 Task: Look for products in the category "Cereal" from Sprouts only.
Action: Mouse moved to (696, 240)
Screenshot: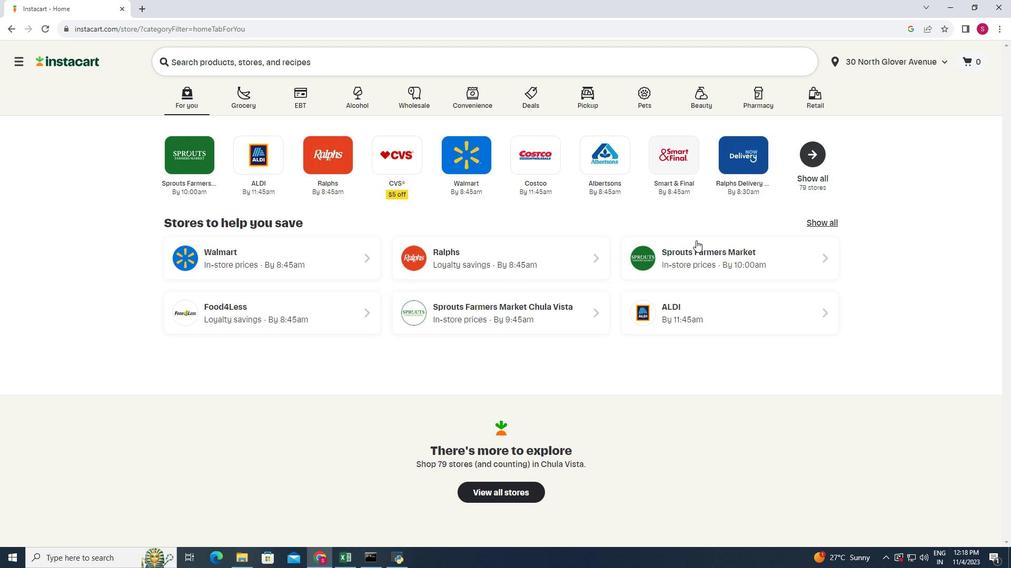 
Action: Mouse pressed left at (696, 240)
Screenshot: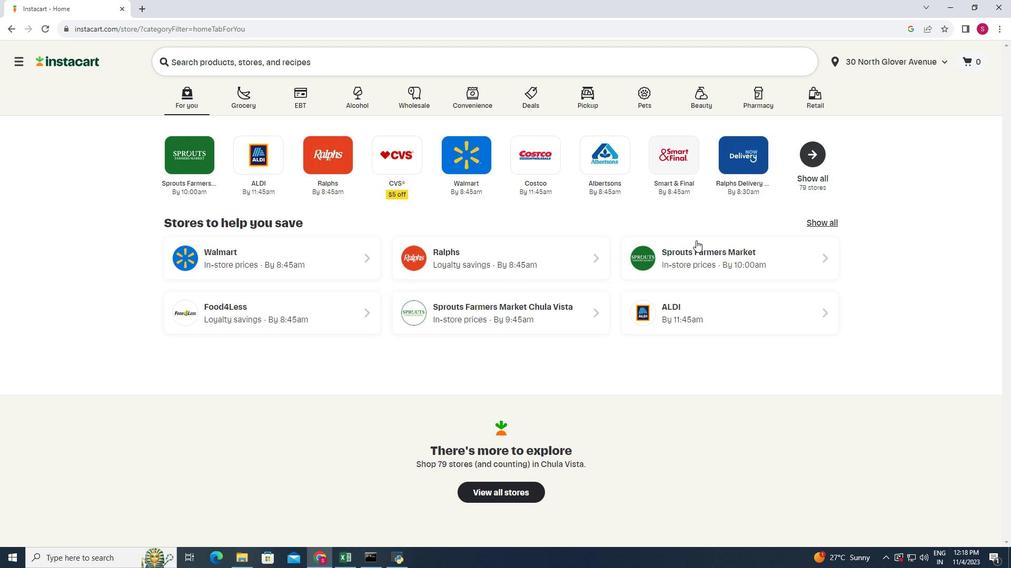 
Action: Mouse moved to (59, 328)
Screenshot: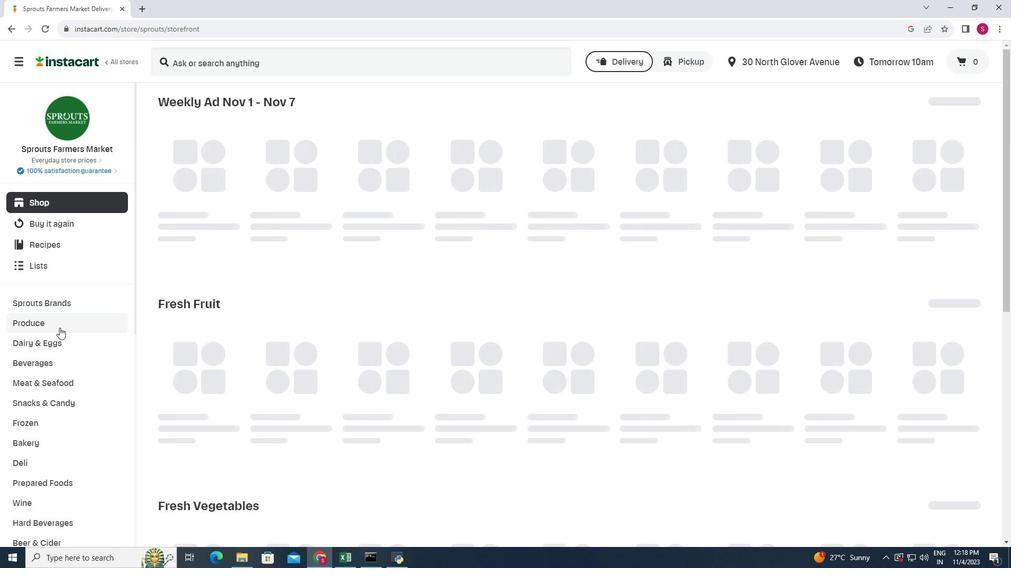 
Action: Mouse scrolled (59, 327) with delta (0, 0)
Screenshot: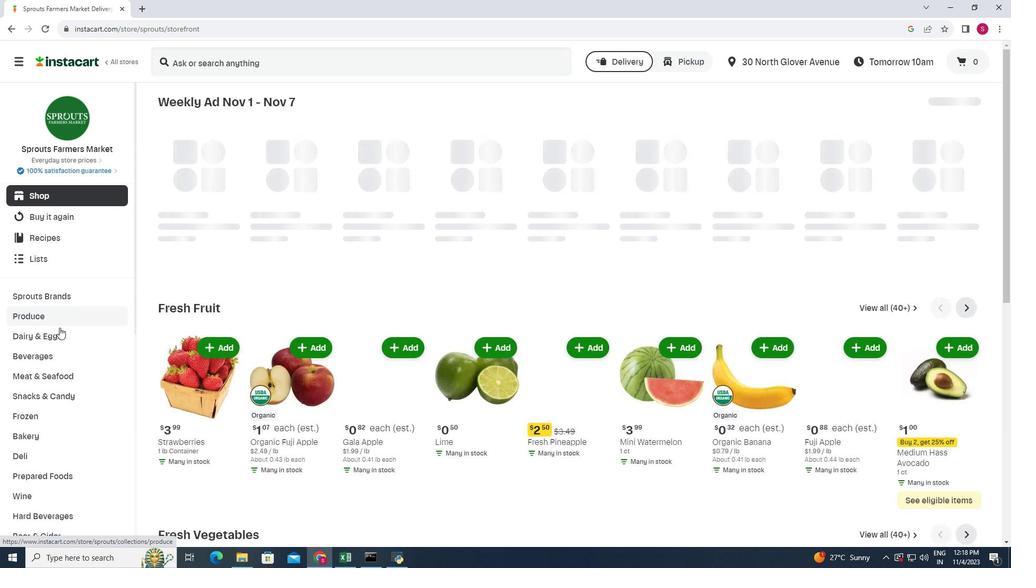 
Action: Mouse scrolled (59, 327) with delta (0, 0)
Screenshot: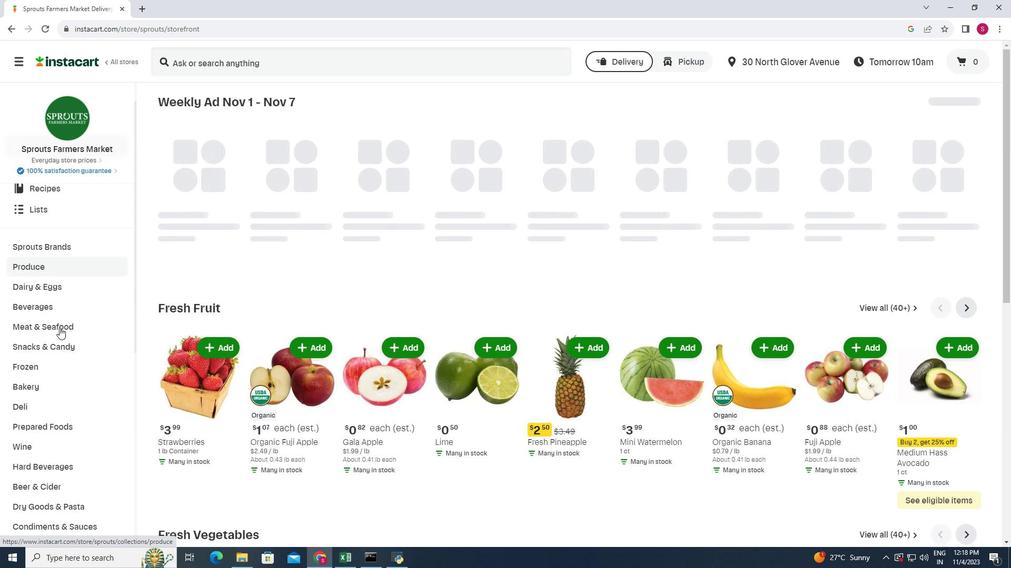 
Action: Mouse scrolled (59, 327) with delta (0, 0)
Screenshot: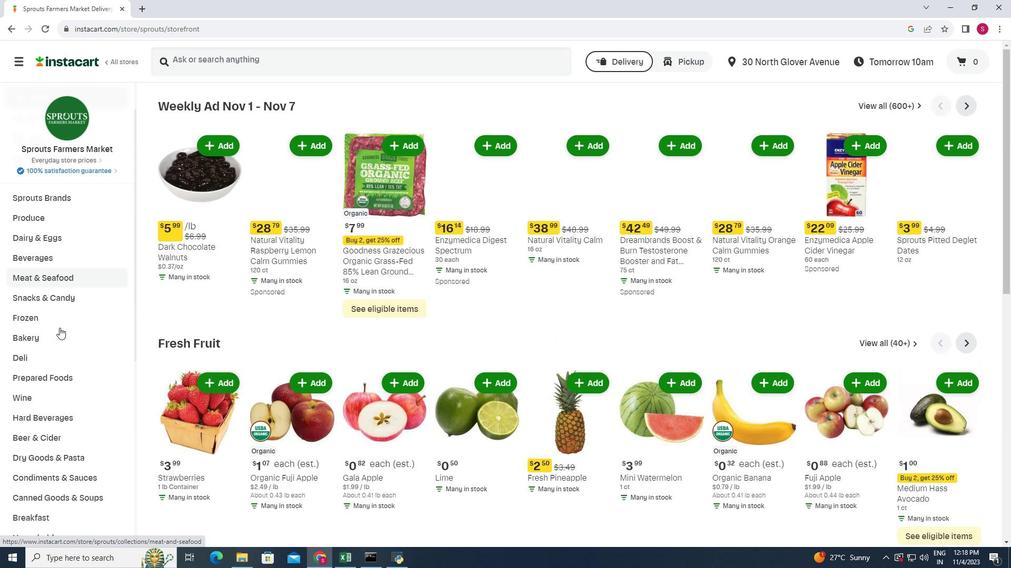 
Action: Mouse moved to (68, 324)
Screenshot: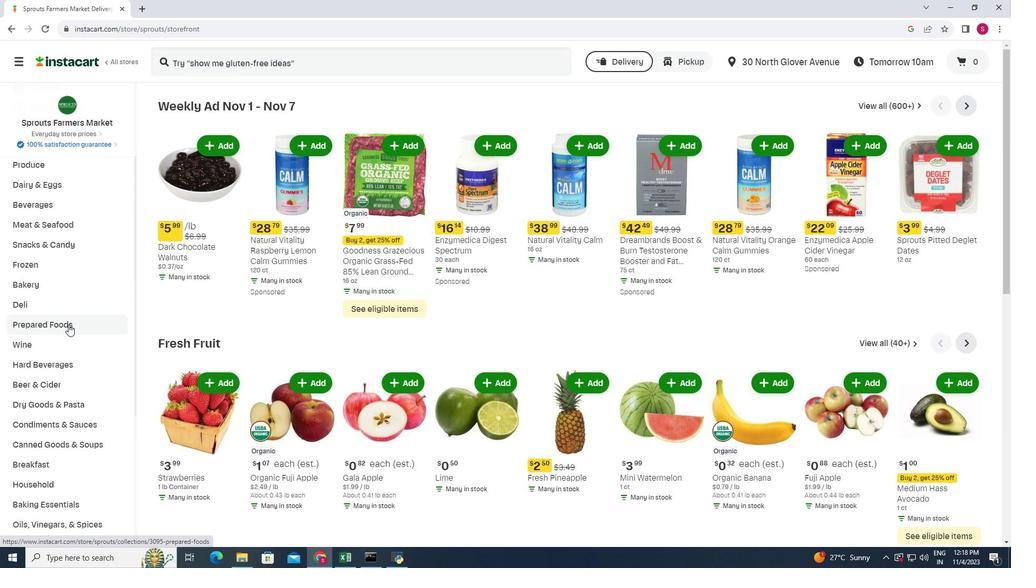 
Action: Mouse scrolled (68, 324) with delta (0, 0)
Screenshot: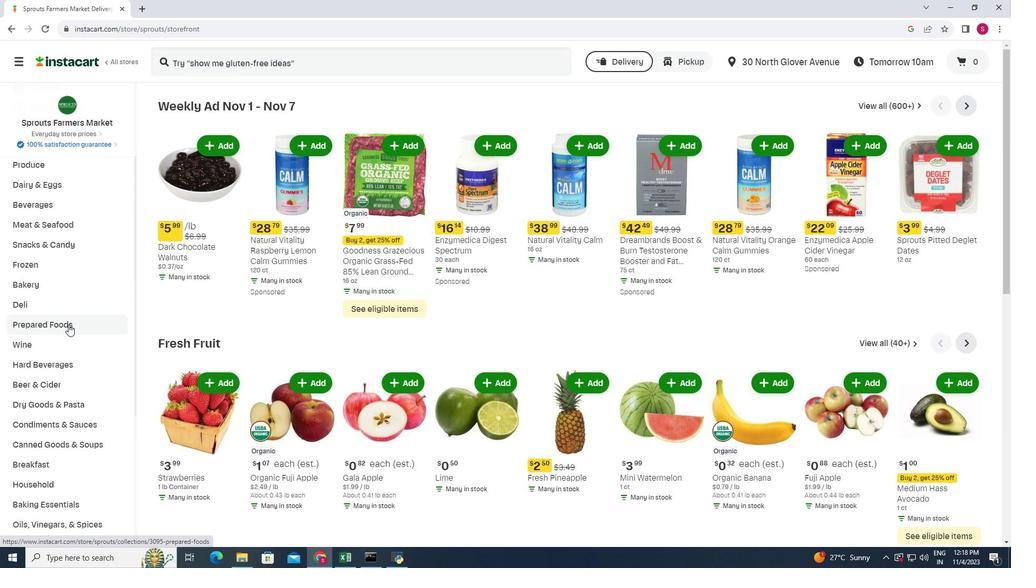 
Action: Mouse moved to (54, 408)
Screenshot: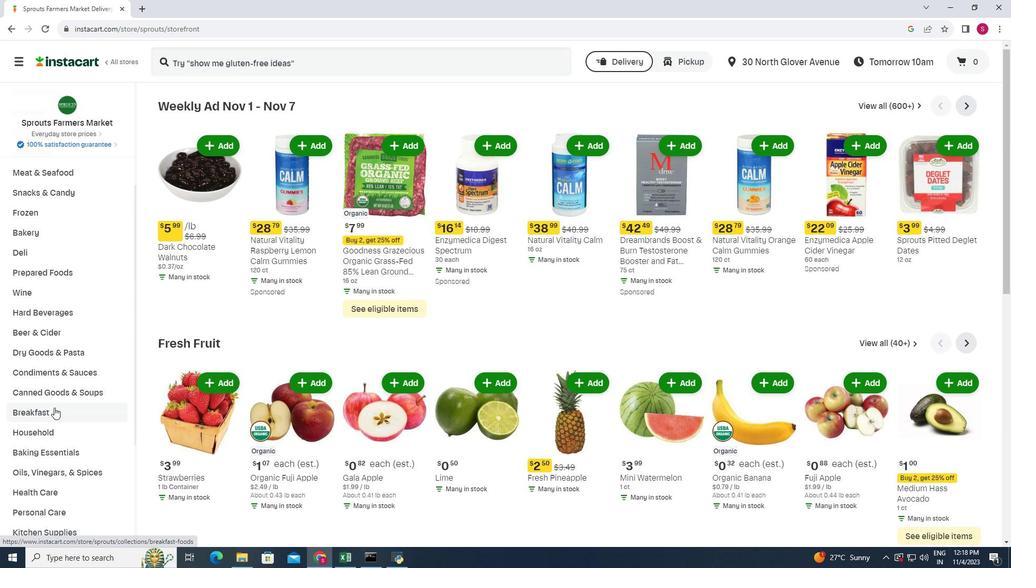 
Action: Mouse pressed left at (54, 408)
Screenshot: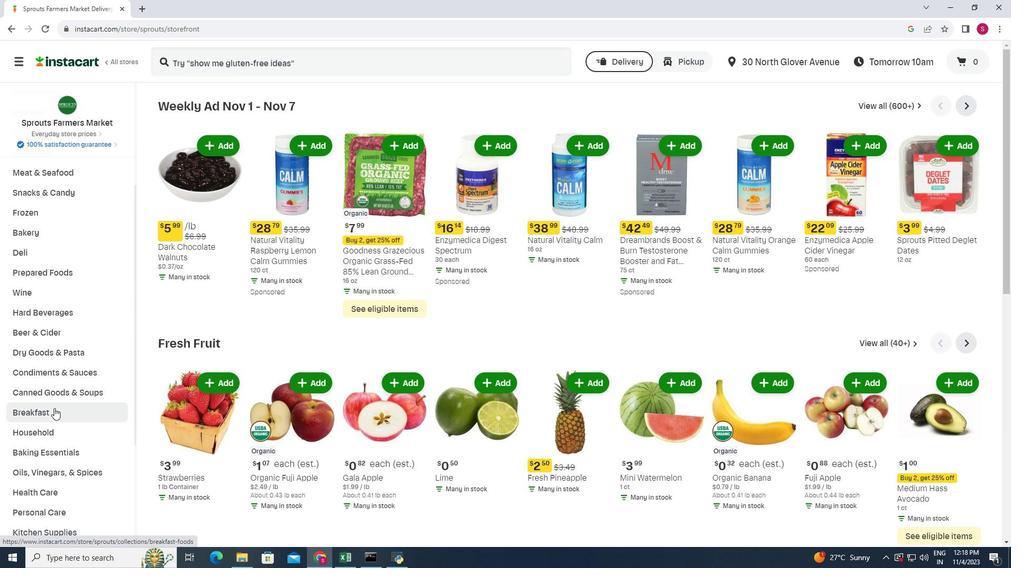 
Action: Mouse moved to (778, 129)
Screenshot: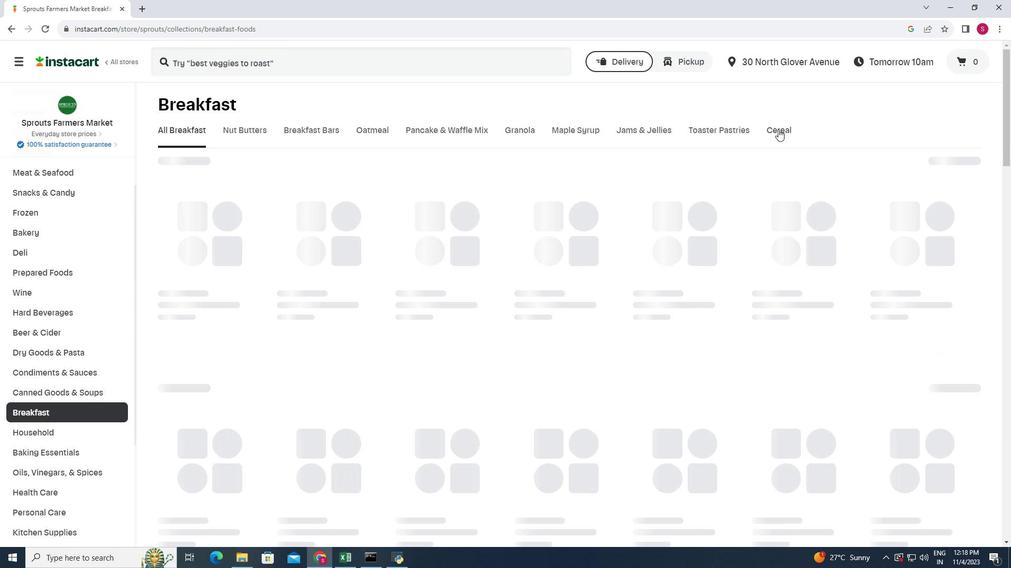 
Action: Mouse pressed left at (778, 129)
Screenshot: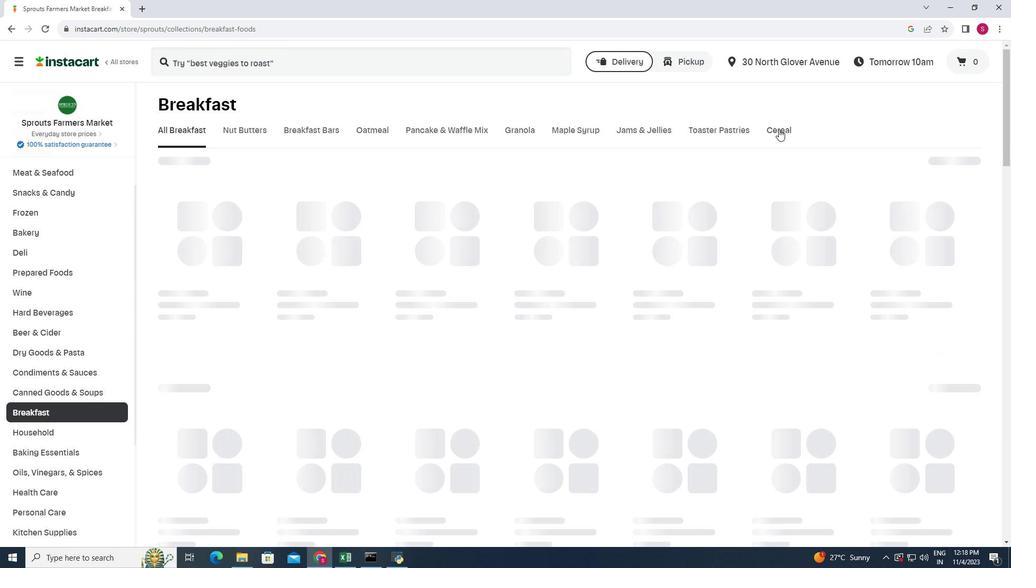 
Action: Mouse moved to (420, 164)
Screenshot: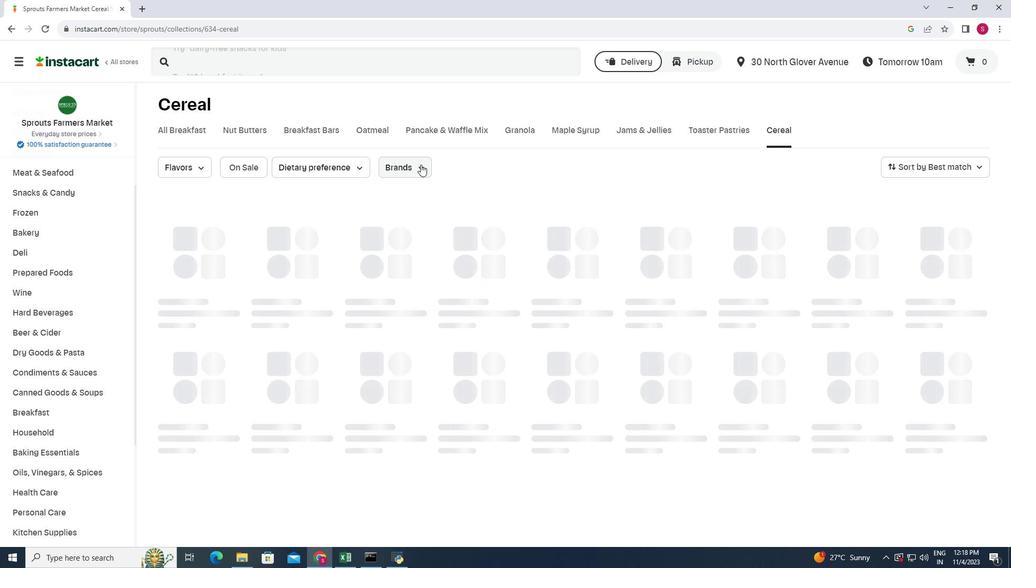 
Action: Mouse pressed left at (420, 164)
Screenshot: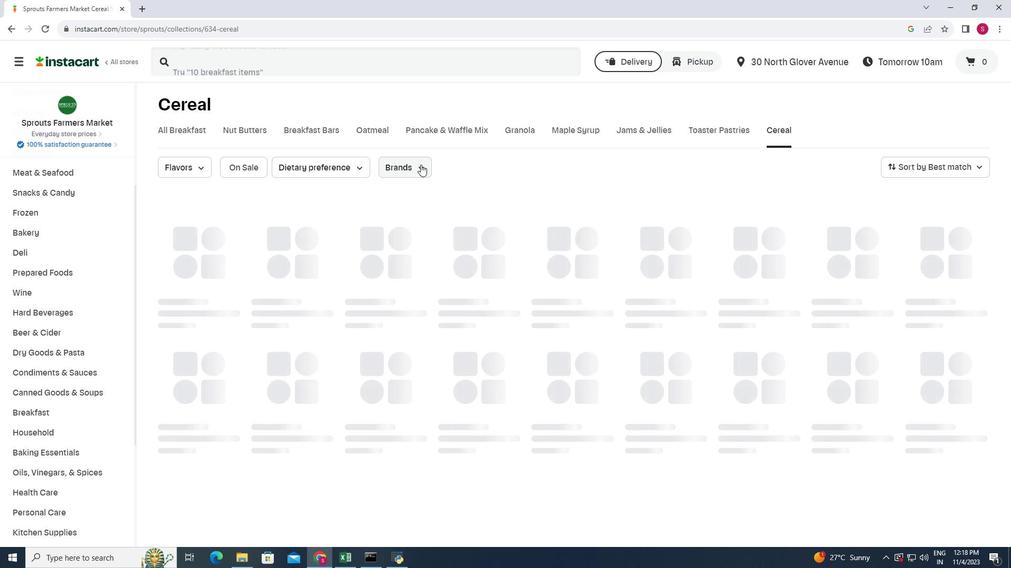 
Action: Mouse moved to (436, 203)
Screenshot: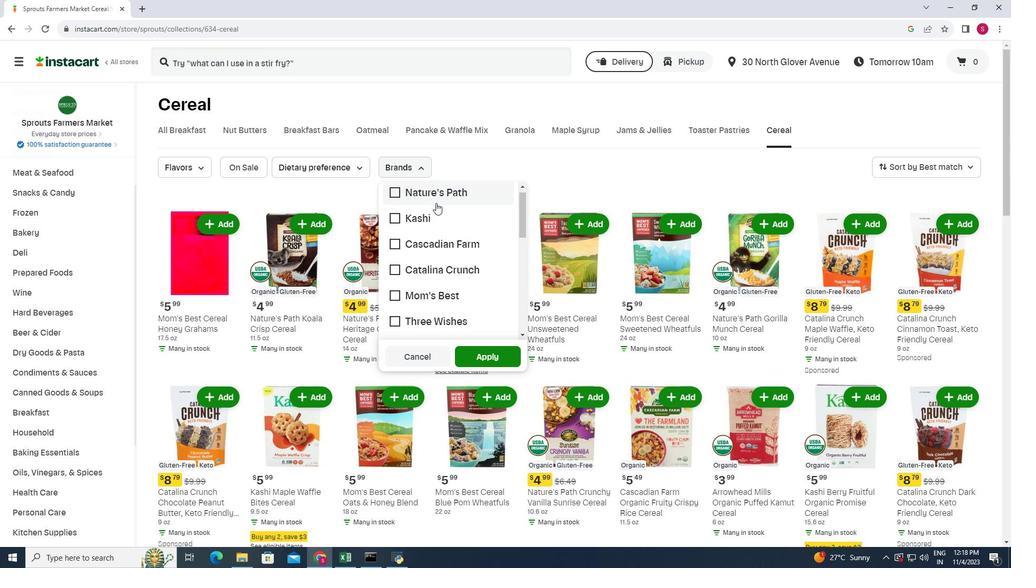 
Action: Mouse scrolled (436, 202) with delta (0, 0)
Screenshot: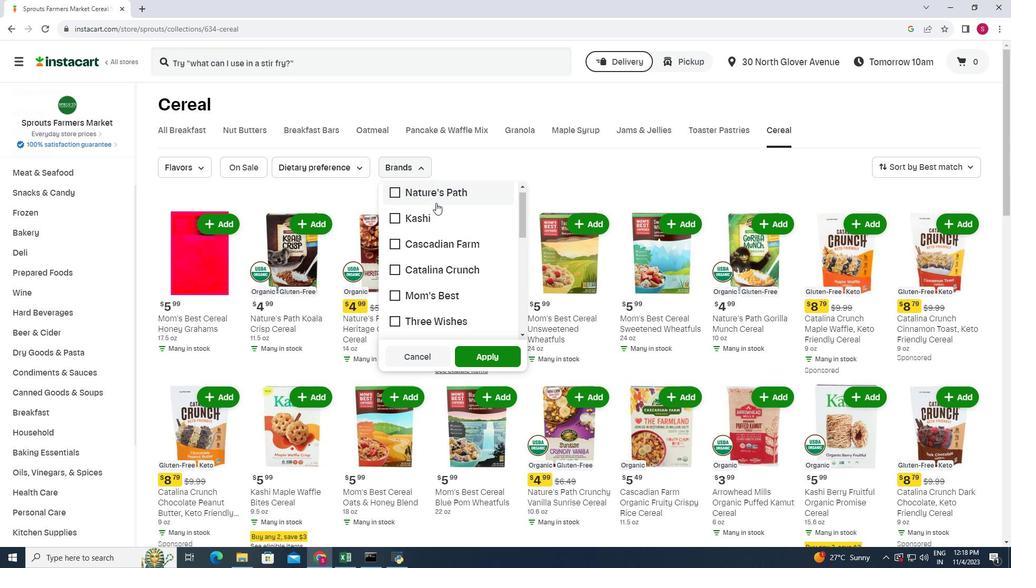 
Action: Mouse moved to (436, 204)
Screenshot: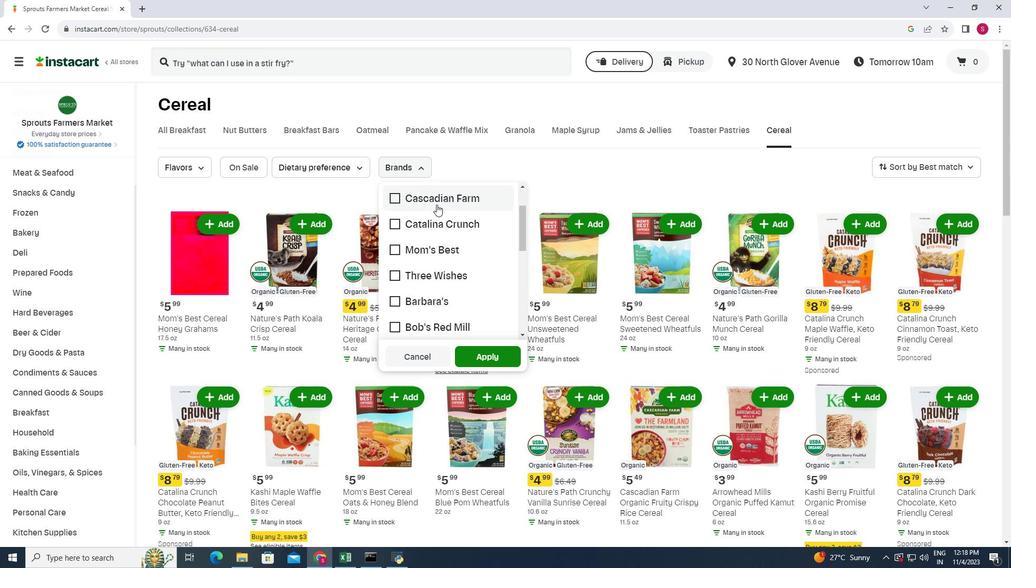 
Action: Mouse scrolled (436, 204) with delta (0, 0)
Screenshot: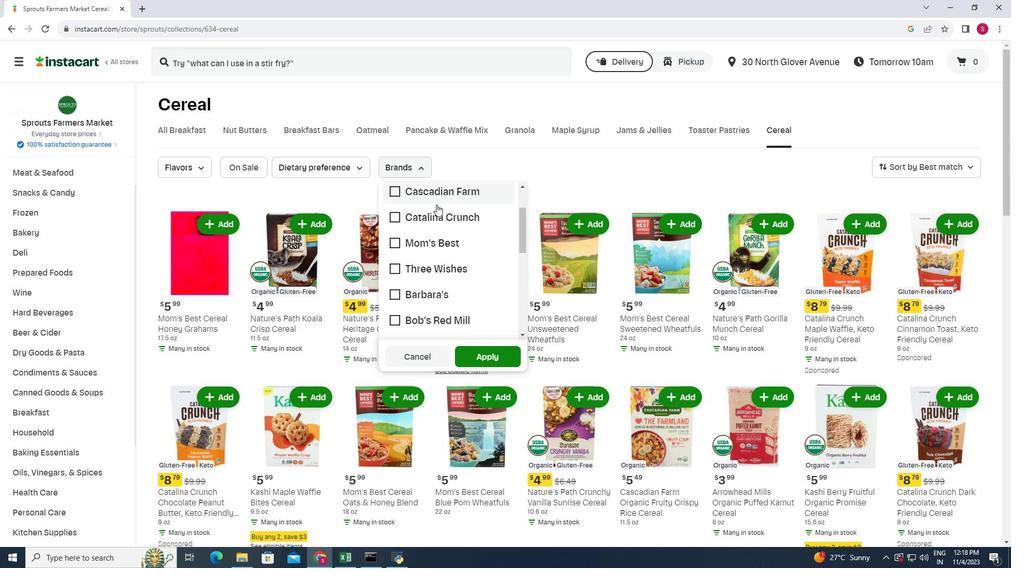 
Action: Mouse moved to (437, 205)
Screenshot: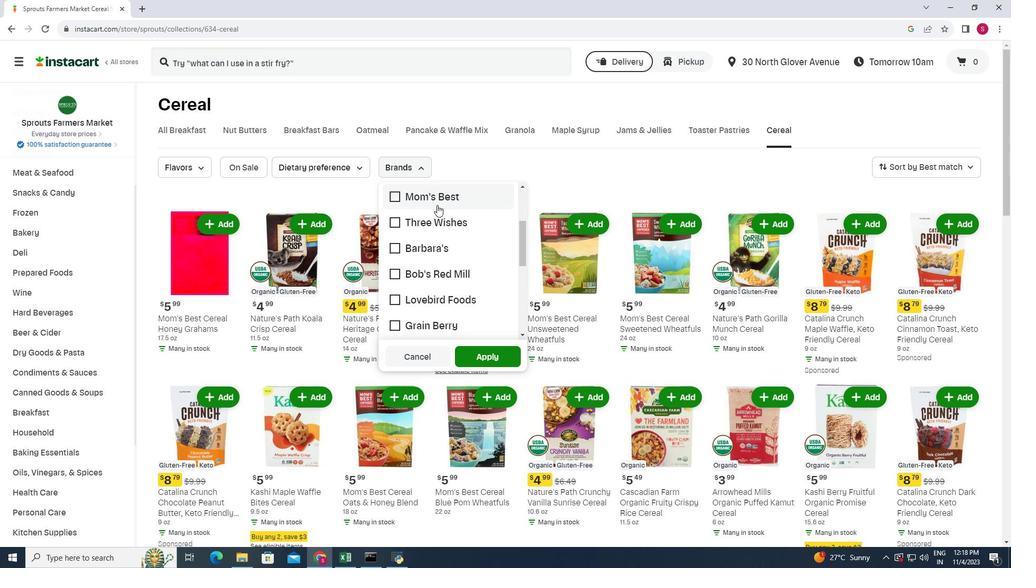 
Action: Mouse scrolled (437, 204) with delta (0, 0)
Screenshot: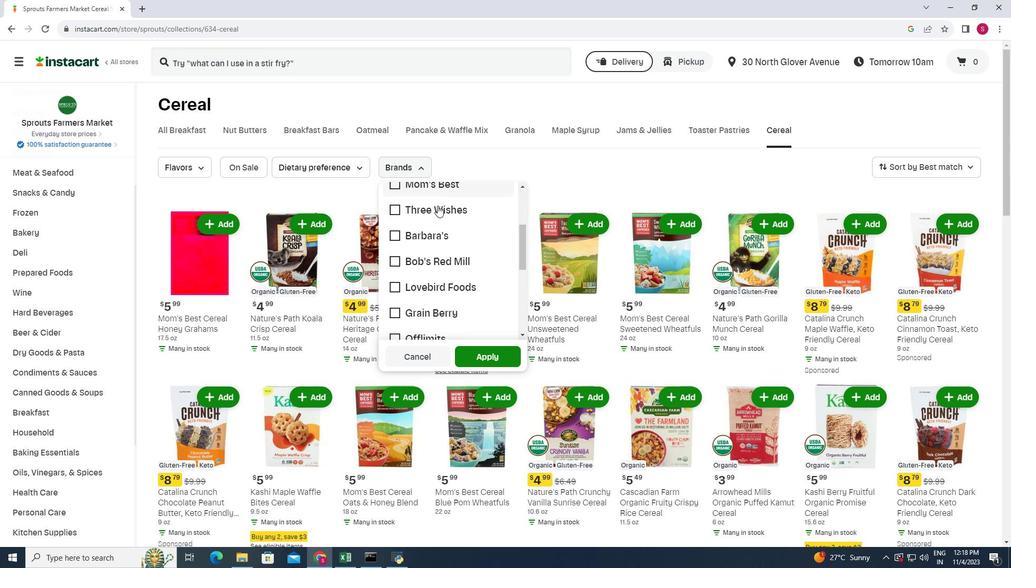
Action: Mouse moved to (439, 207)
Screenshot: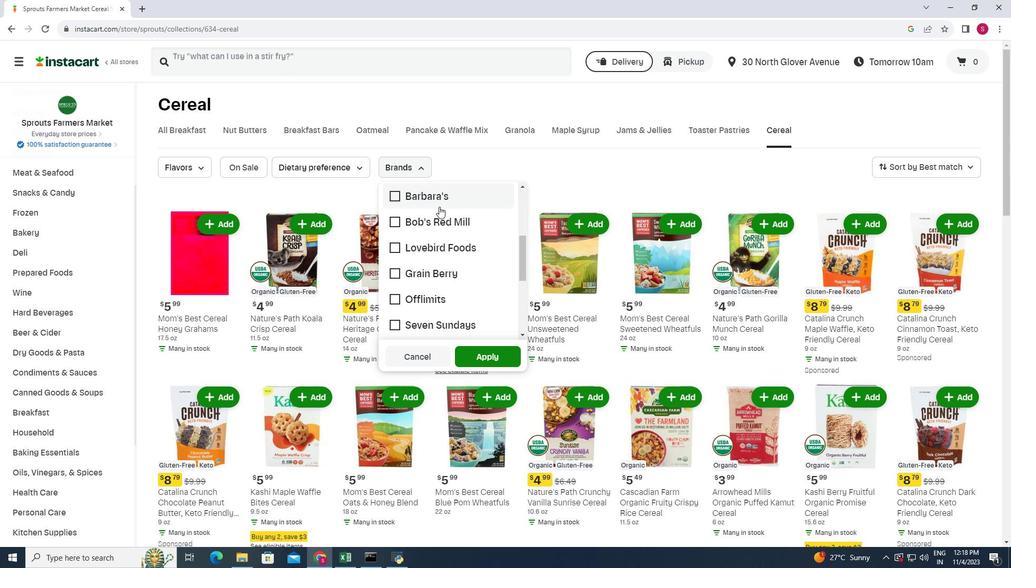 
Action: Mouse scrolled (439, 206) with delta (0, 0)
Screenshot: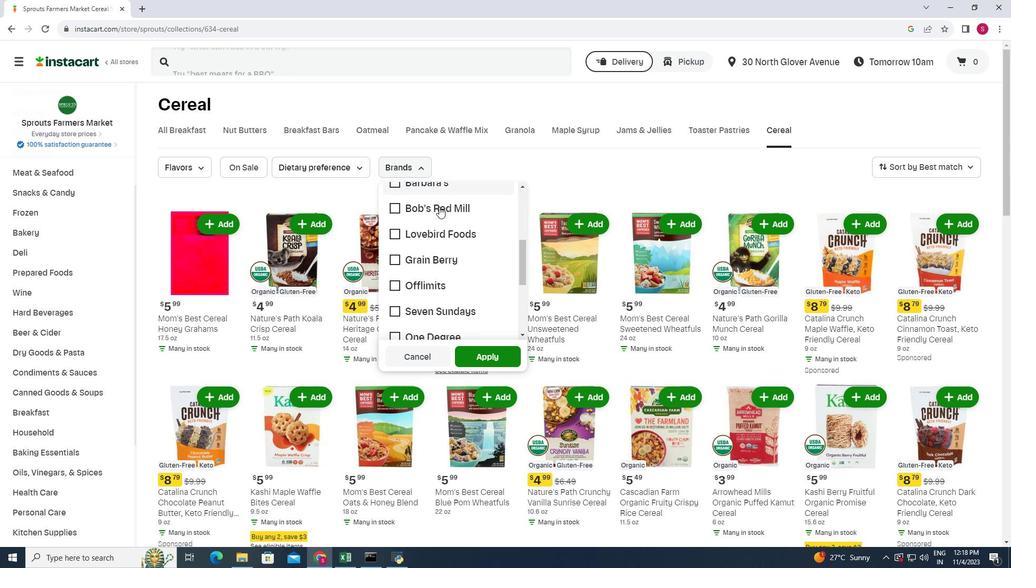 
Action: Mouse moved to (439, 207)
Screenshot: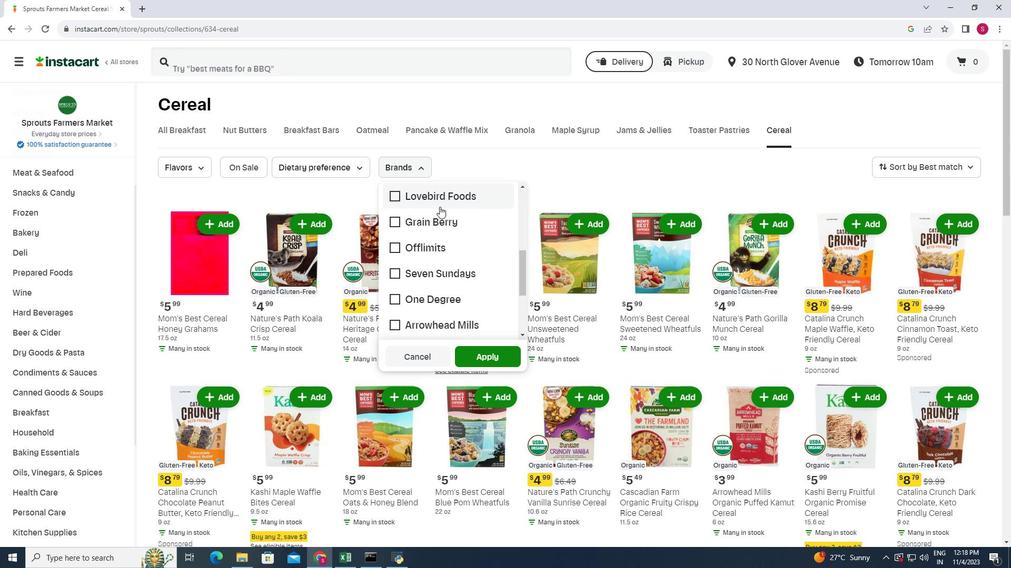 
Action: Mouse scrolled (439, 206) with delta (0, 0)
Screenshot: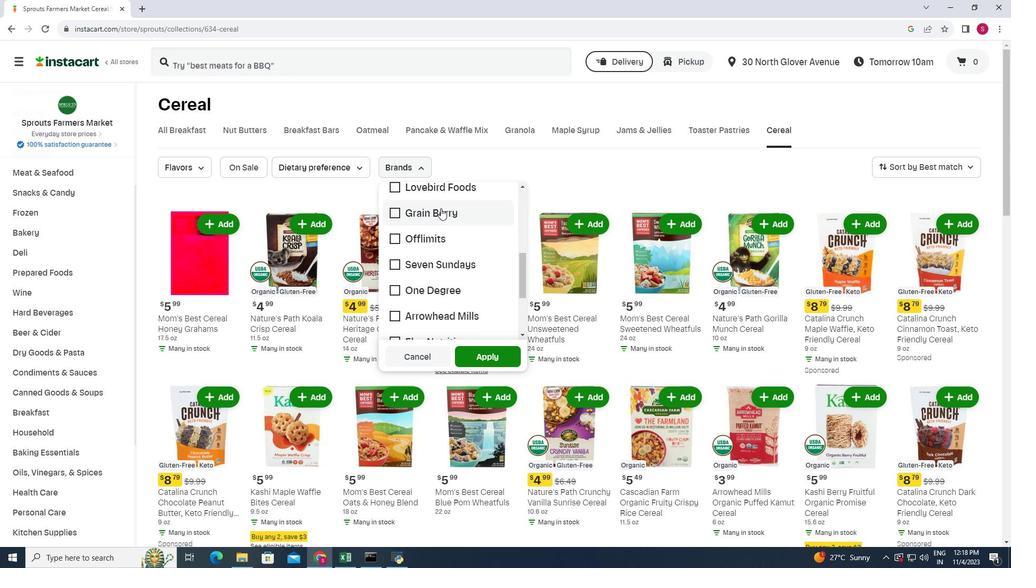 
Action: Mouse moved to (441, 208)
Screenshot: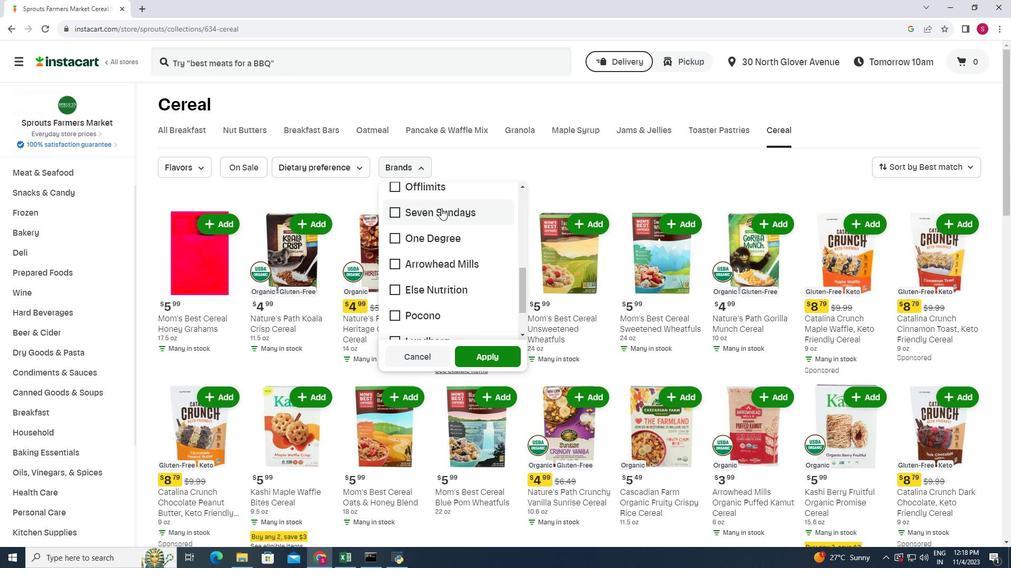 
Action: Mouse scrolled (441, 208) with delta (0, 0)
Screenshot: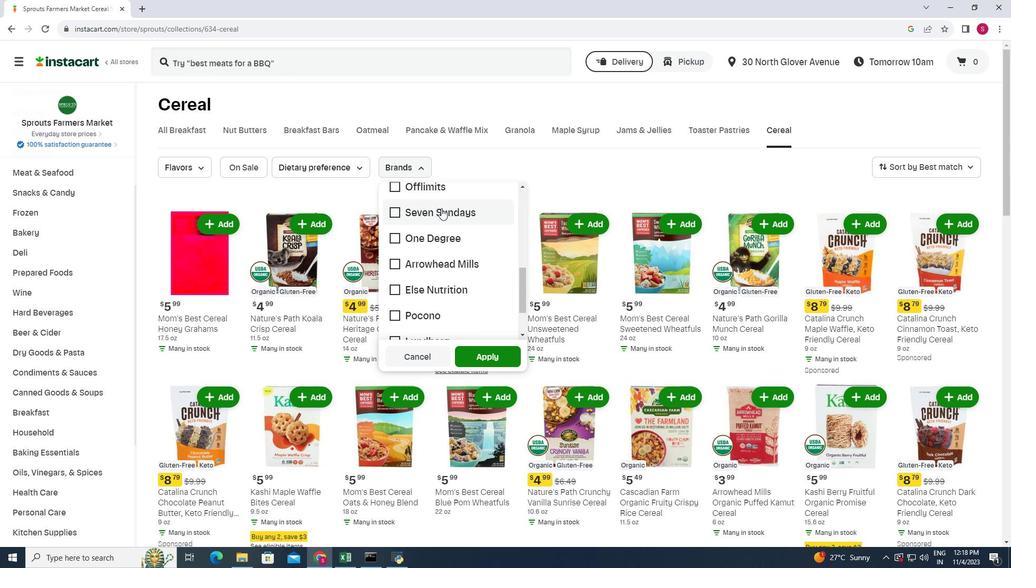 
Action: Mouse scrolled (441, 208) with delta (0, 0)
Screenshot: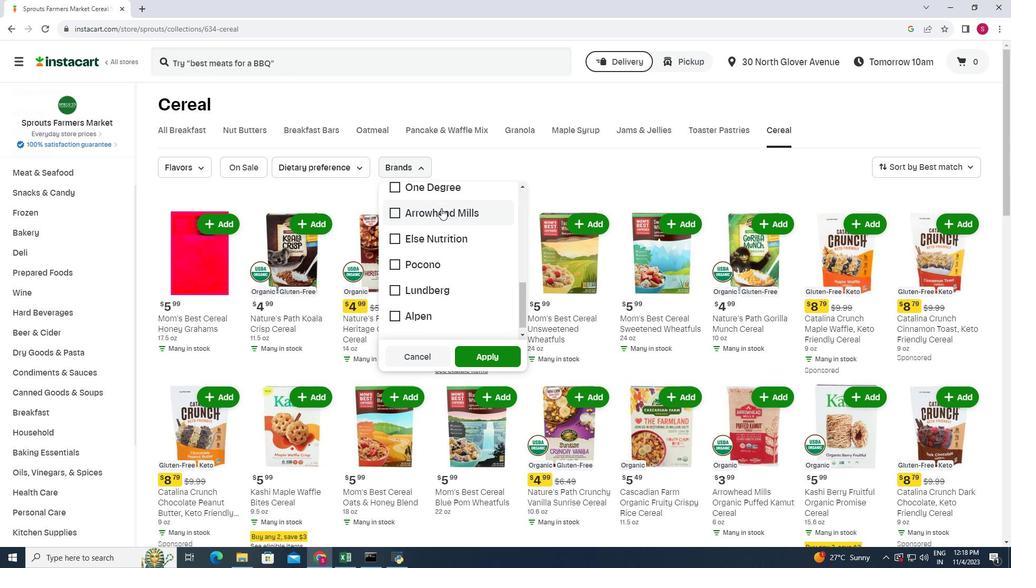 
Action: Mouse scrolled (441, 208) with delta (0, 0)
Screenshot: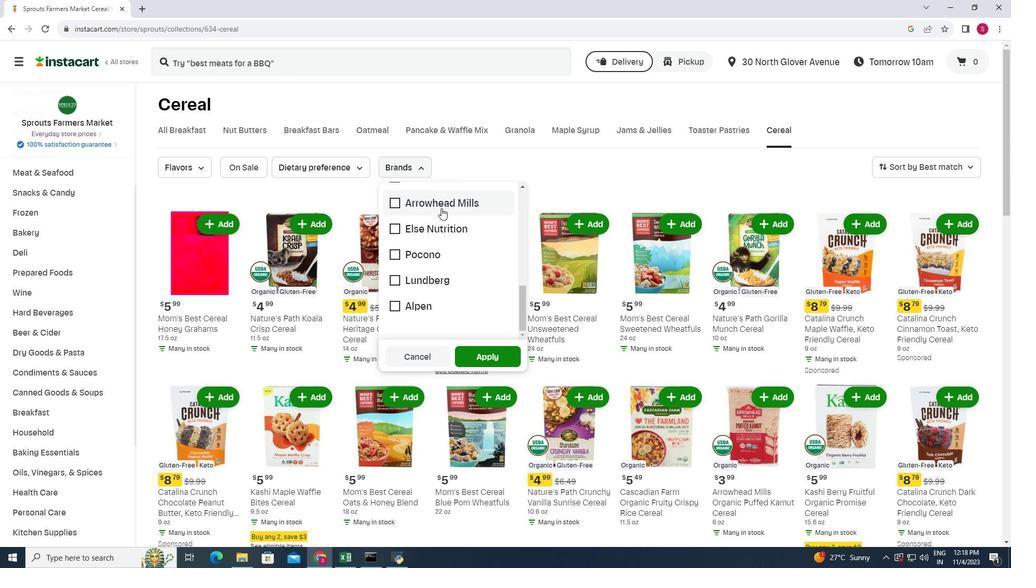 
Action: Mouse scrolled (441, 208) with delta (0, 0)
Screenshot: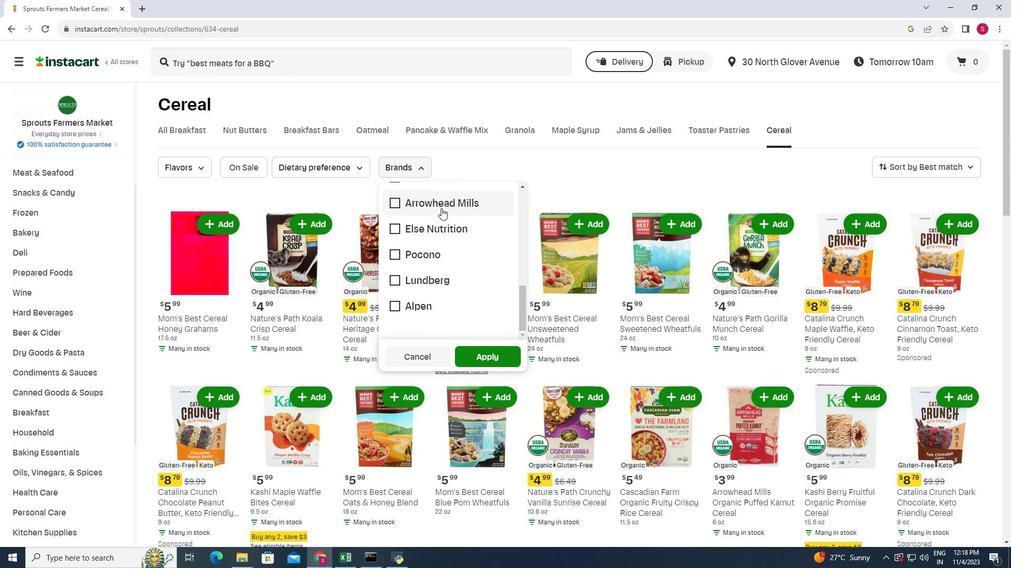 
